 Task: Check the sale-to-list ratio of 1 story in the last 5 years.
Action: Mouse moved to (831, 224)
Screenshot: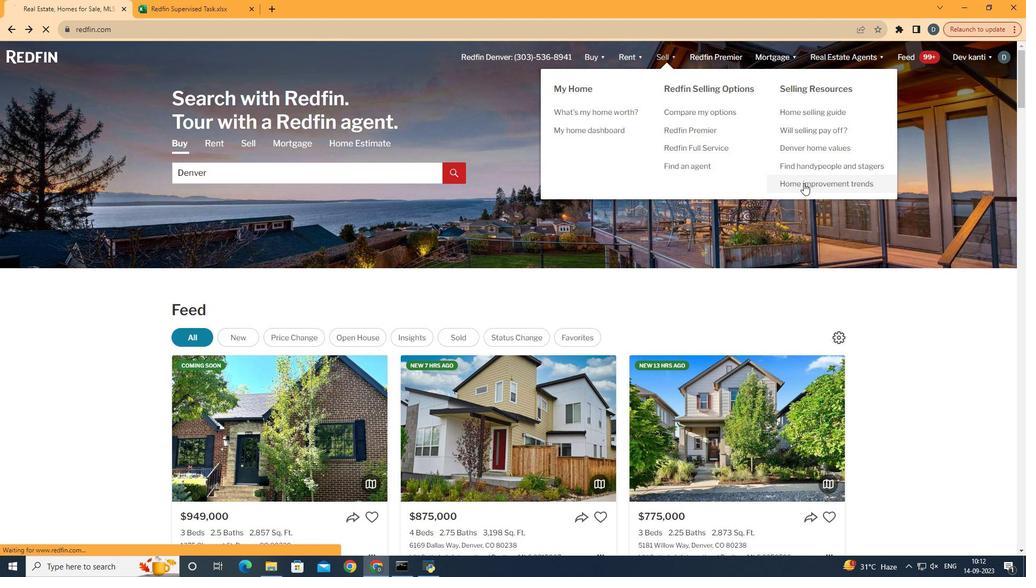 
Action: Mouse pressed left at (831, 224)
Screenshot: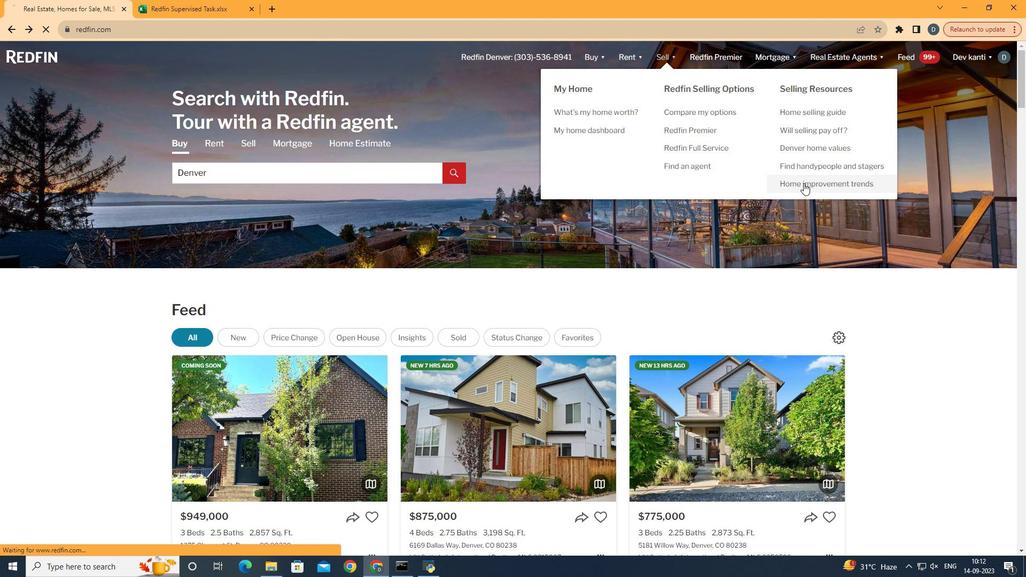 
Action: Mouse moved to (325, 235)
Screenshot: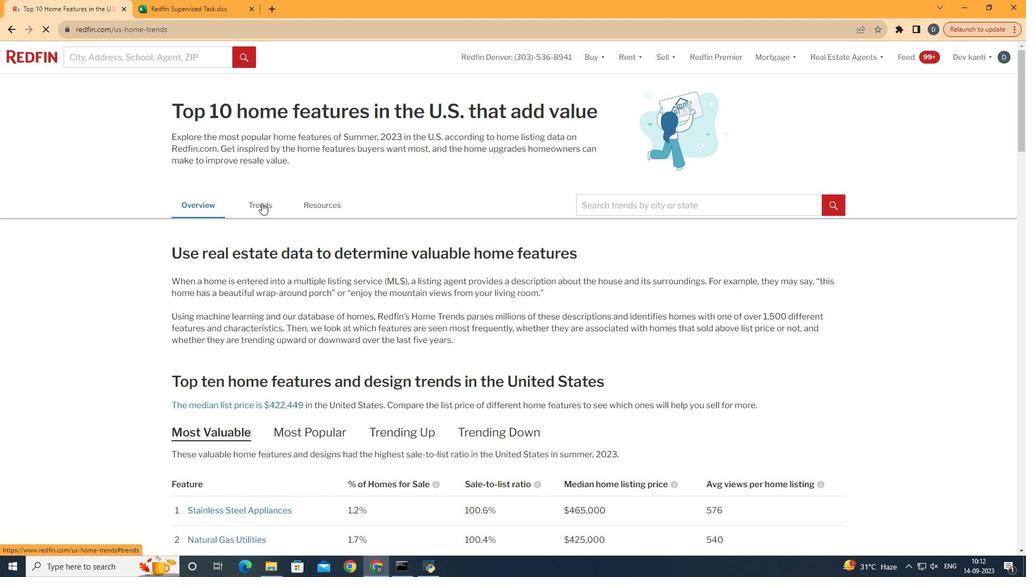 
Action: Mouse pressed left at (325, 235)
Screenshot: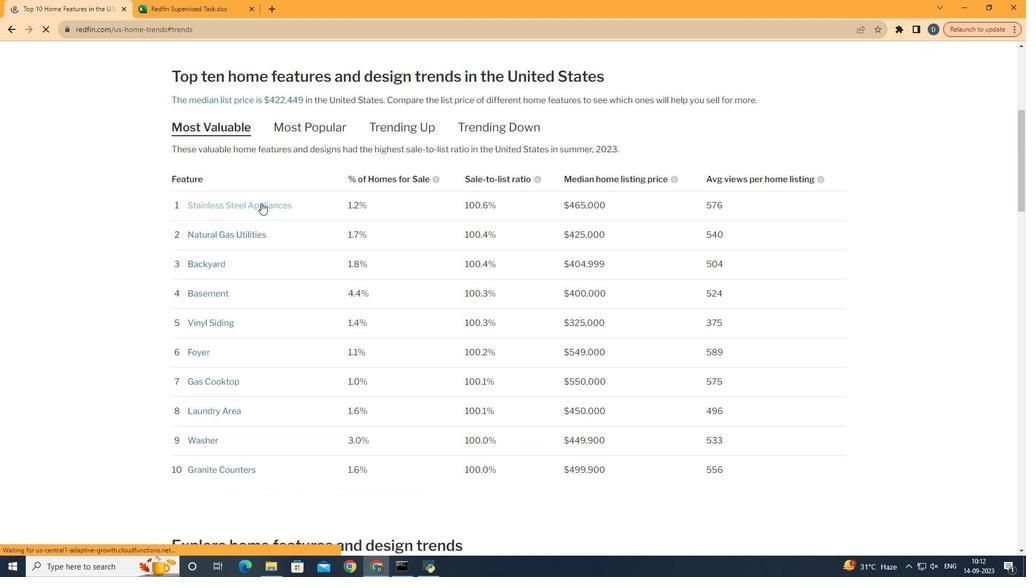
Action: Mouse moved to (373, 307)
Screenshot: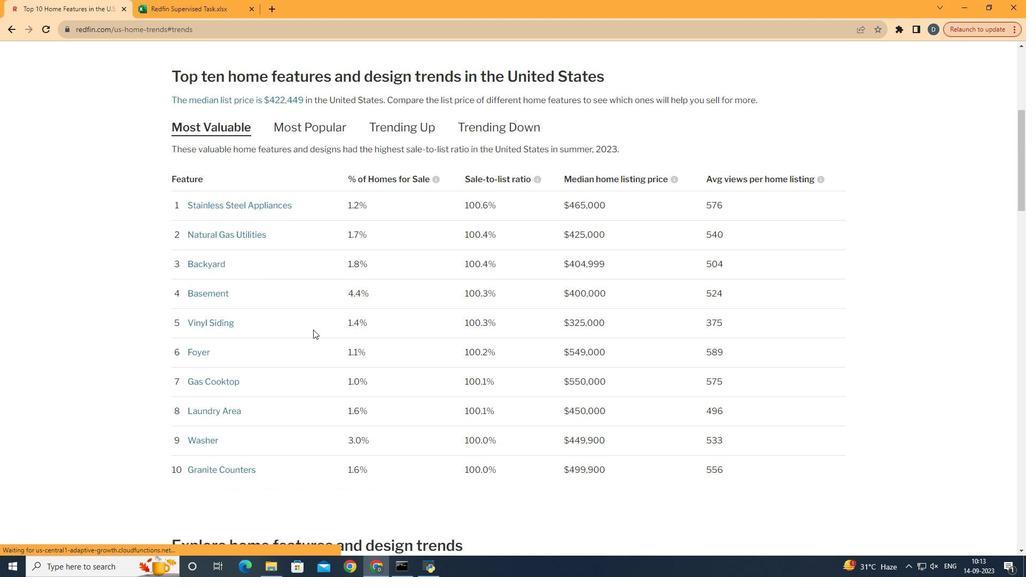 
Action: Mouse scrolled (373, 307) with delta (0, 0)
Screenshot: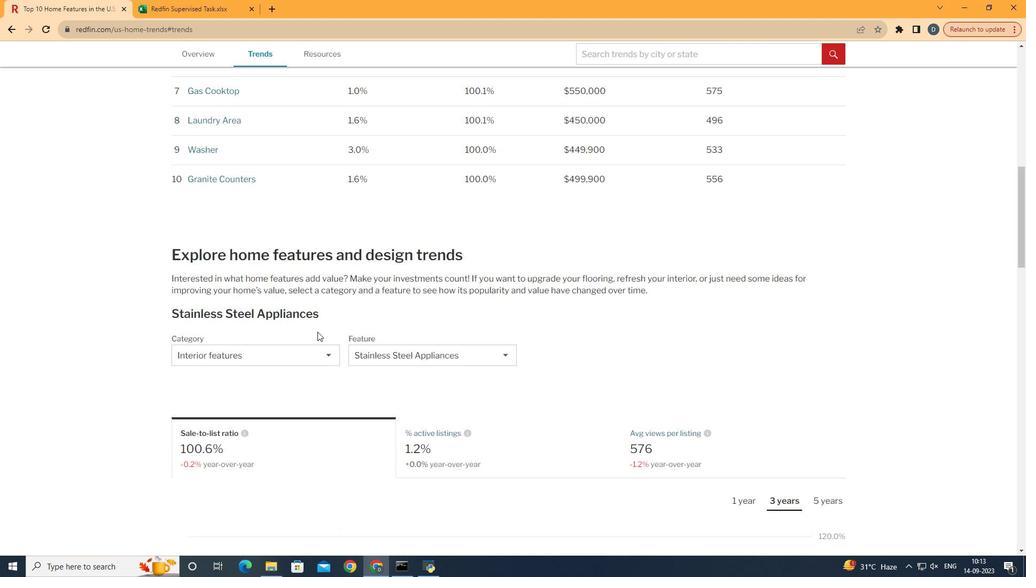 
Action: Mouse scrolled (373, 307) with delta (0, 0)
Screenshot: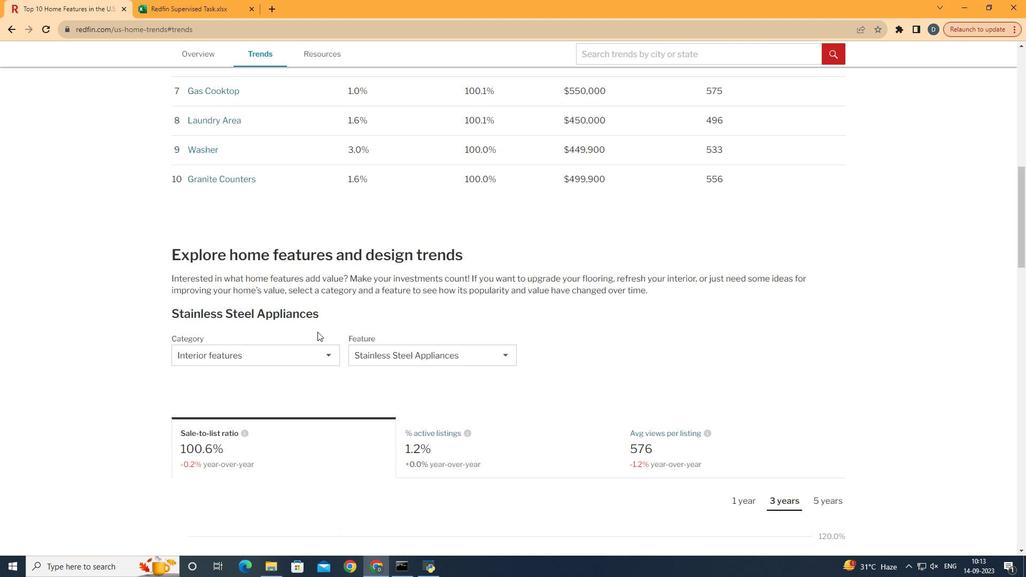 
Action: Mouse scrolled (373, 307) with delta (0, 0)
Screenshot: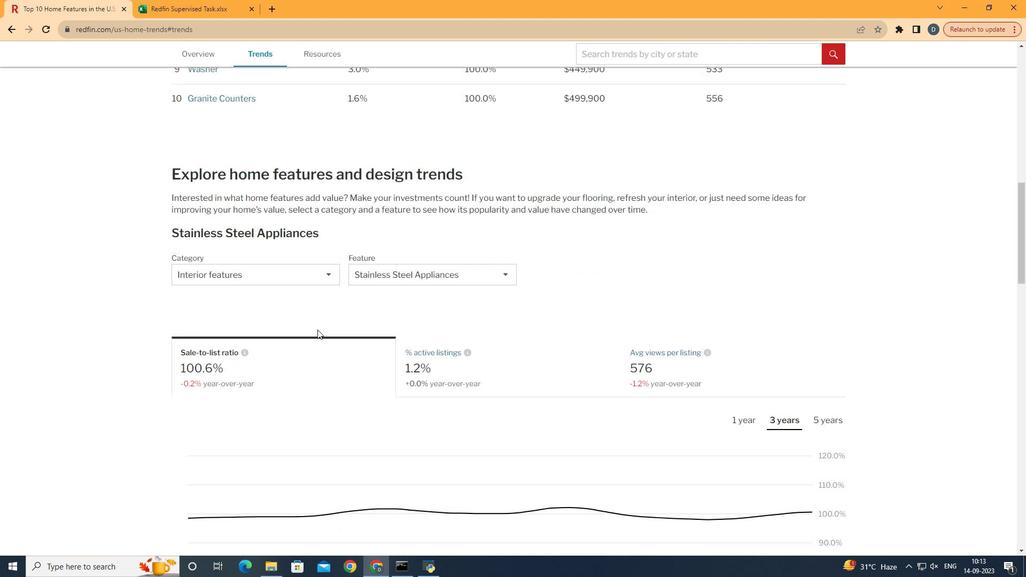 
Action: Mouse scrolled (373, 307) with delta (0, 0)
Screenshot: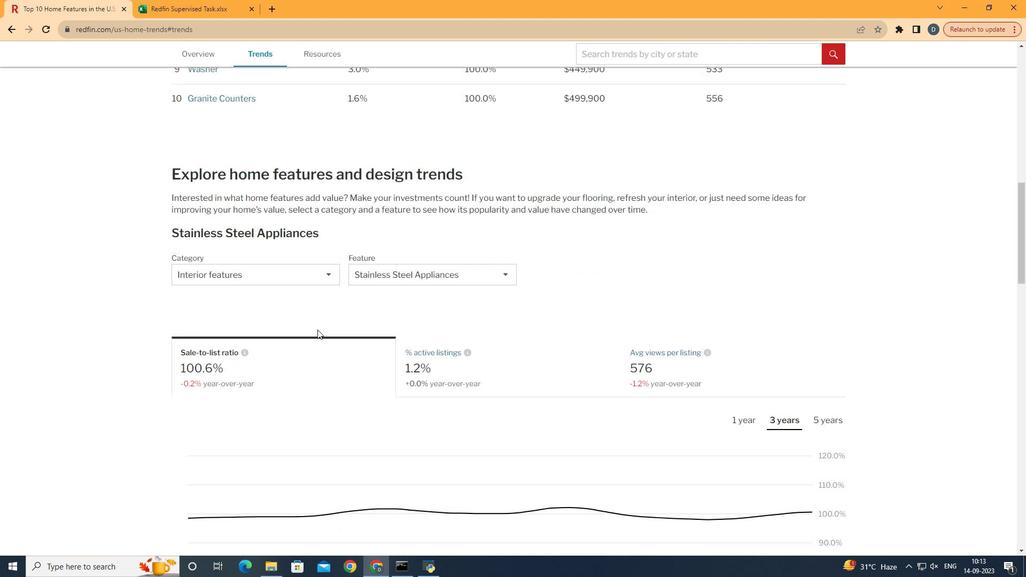 
Action: Mouse scrolled (373, 307) with delta (0, 0)
Screenshot: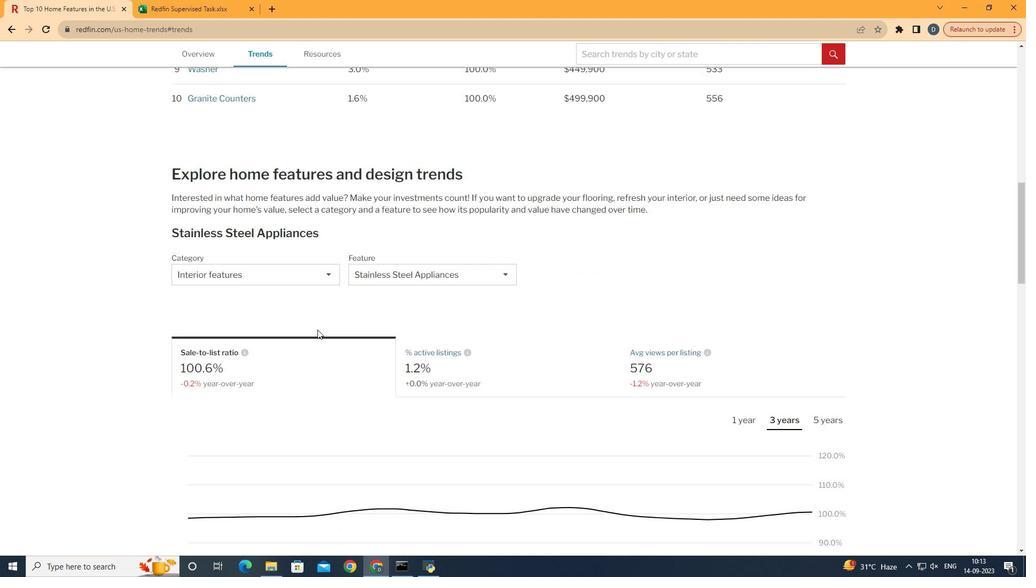 
Action: Mouse scrolled (373, 307) with delta (0, 0)
Screenshot: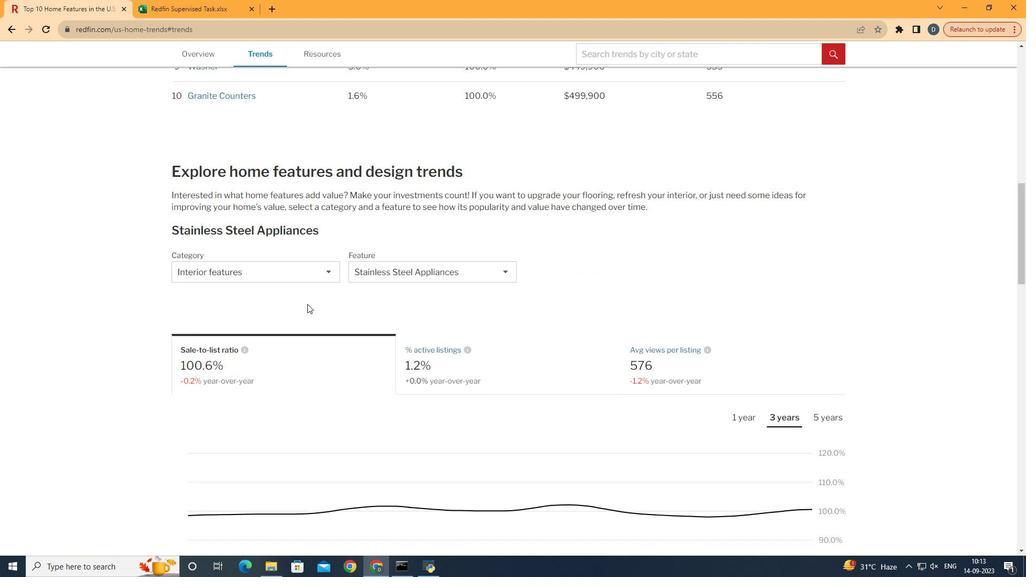
Action: Mouse moved to (374, 307)
Screenshot: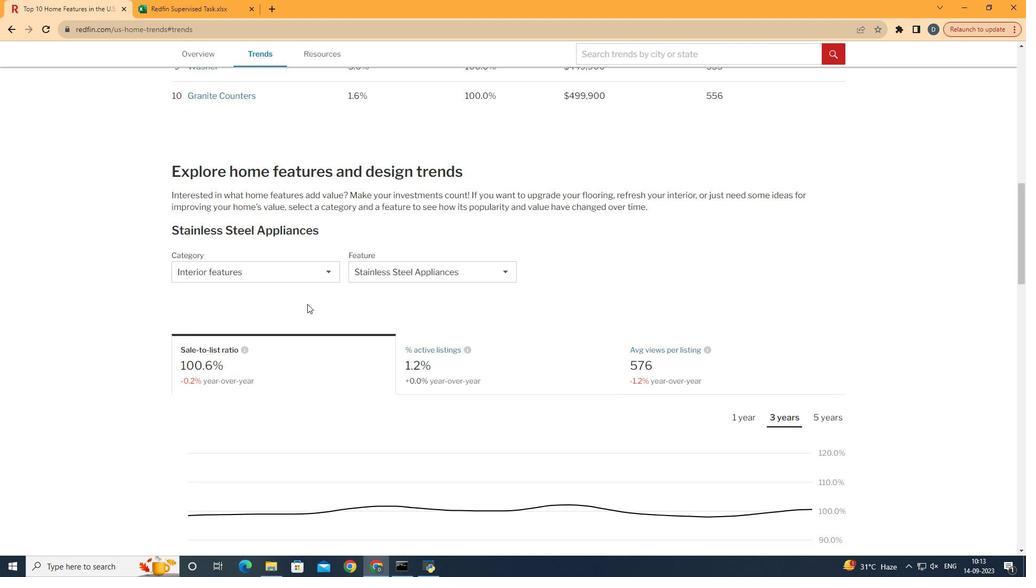 
Action: Mouse scrolled (374, 307) with delta (0, 0)
Screenshot: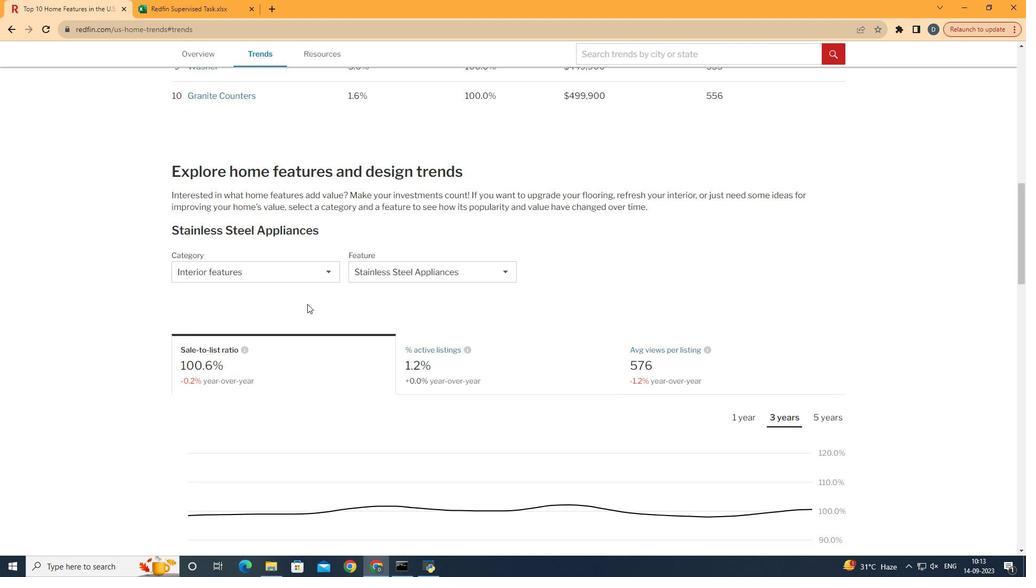 
Action: Mouse moved to (363, 280)
Screenshot: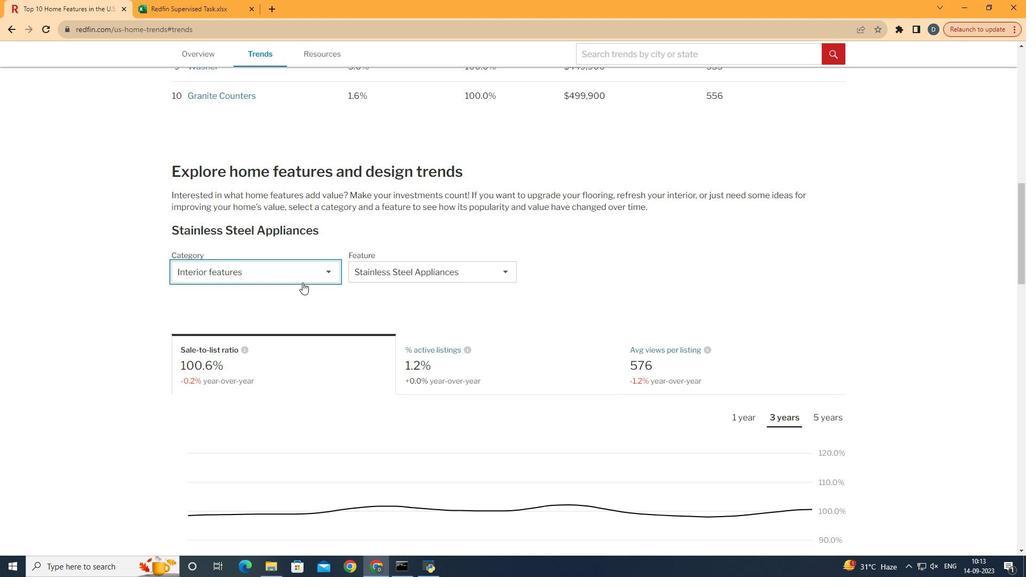 
Action: Mouse pressed left at (363, 280)
Screenshot: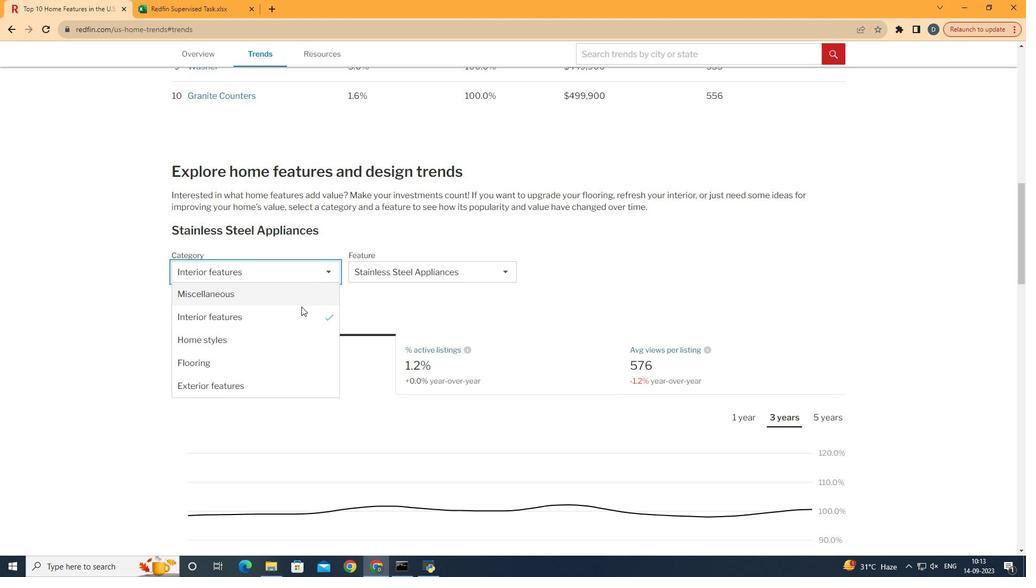 
Action: Mouse moved to (362, 299)
Screenshot: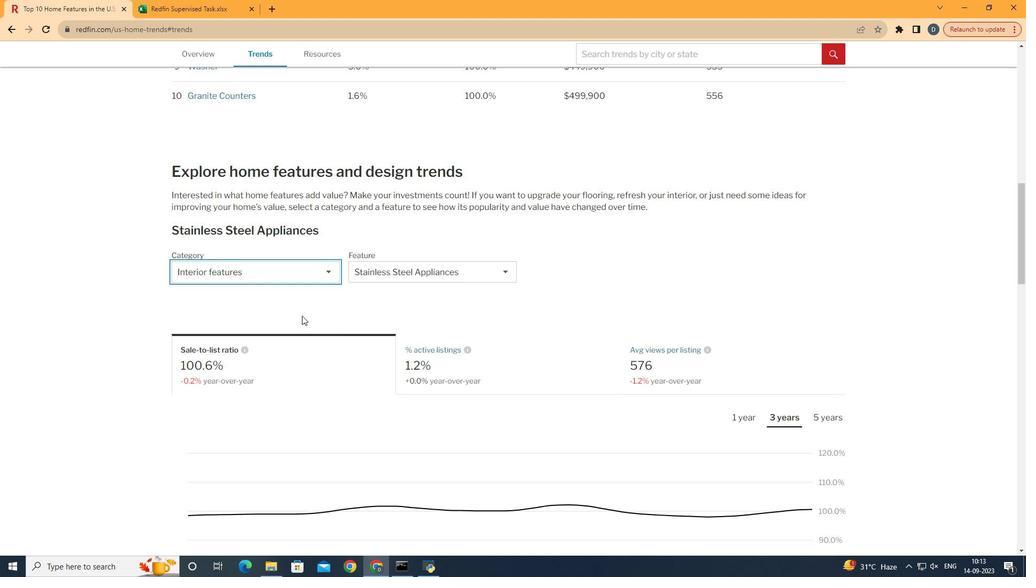 
Action: Mouse pressed left at (362, 299)
Screenshot: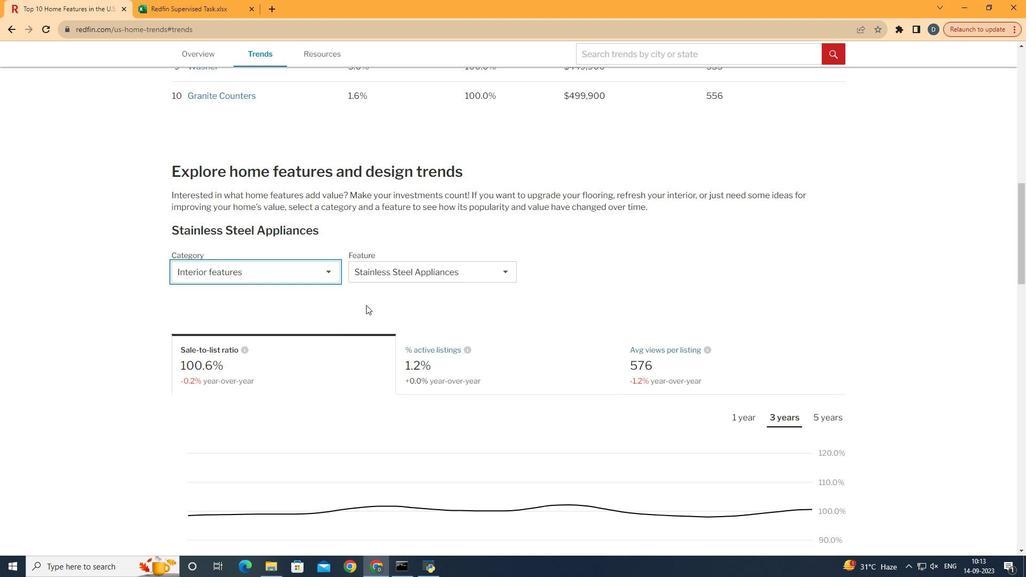 
Action: Mouse moved to (484, 276)
Screenshot: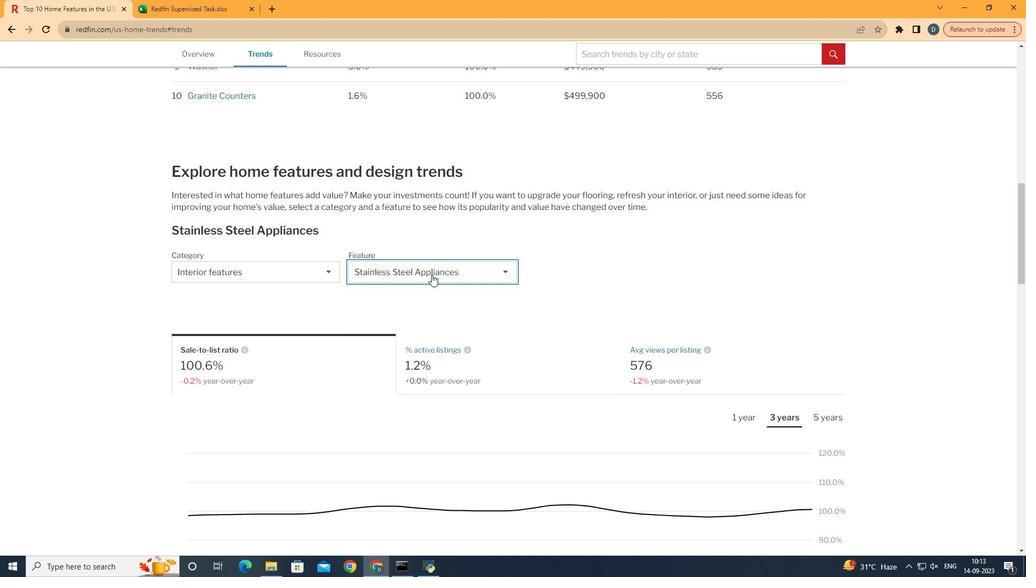 
Action: Mouse pressed left at (484, 276)
Screenshot: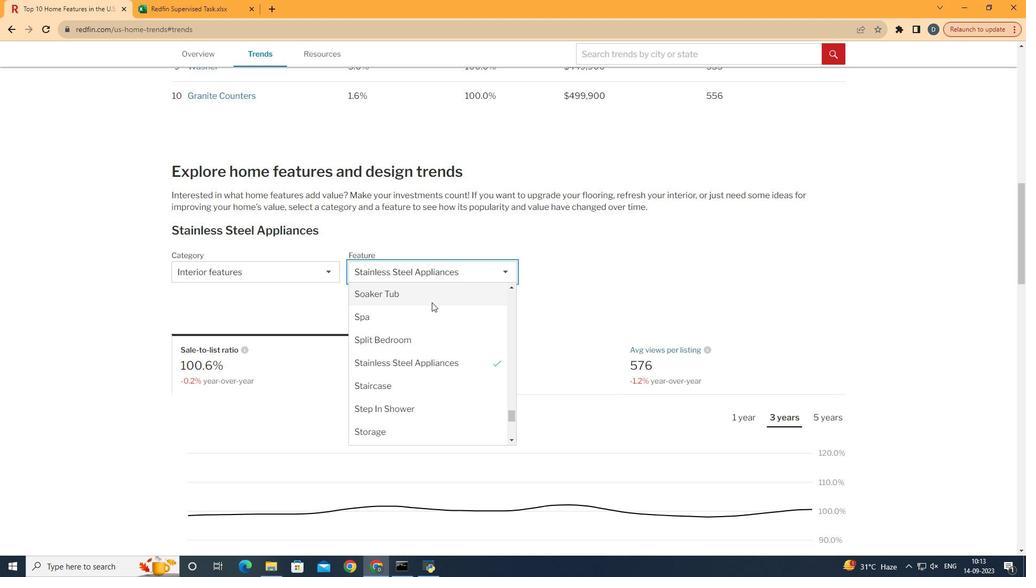 
Action: Mouse moved to (349, 276)
Screenshot: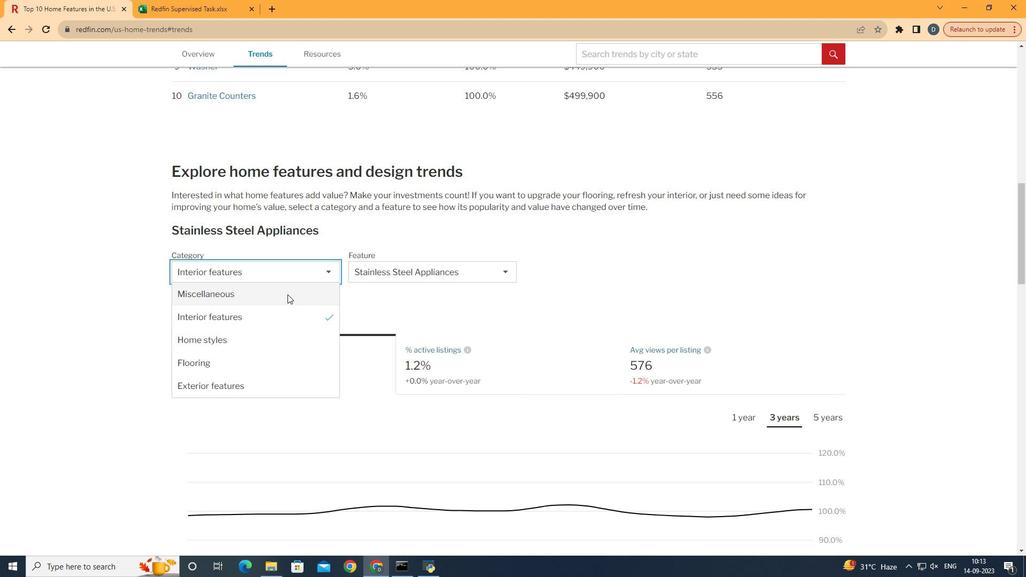 
Action: Mouse pressed left at (349, 276)
Screenshot: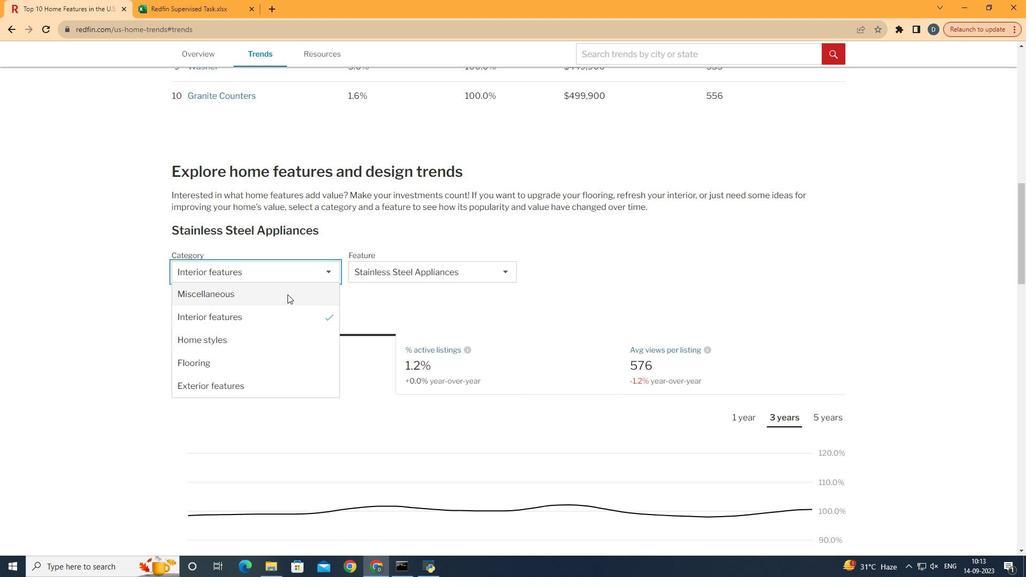 
Action: Mouse moved to (341, 307)
Screenshot: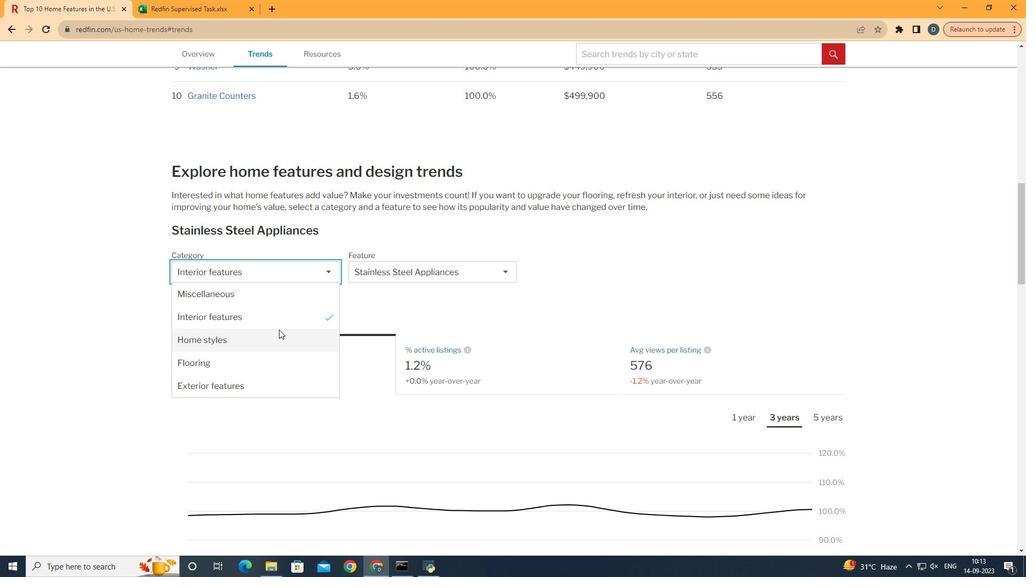 
Action: Mouse pressed left at (341, 307)
Screenshot: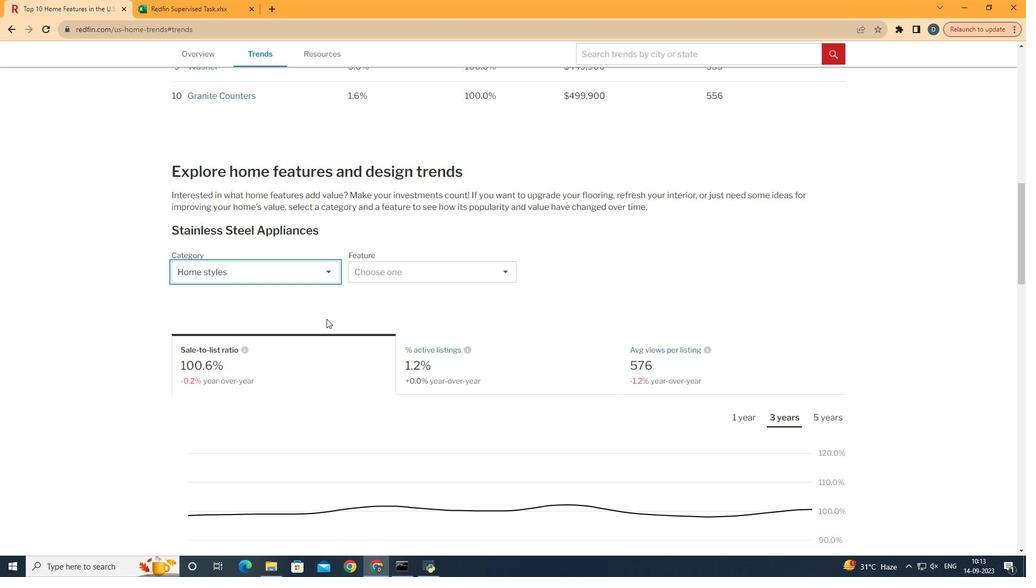 
Action: Mouse moved to (492, 275)
Screenshot: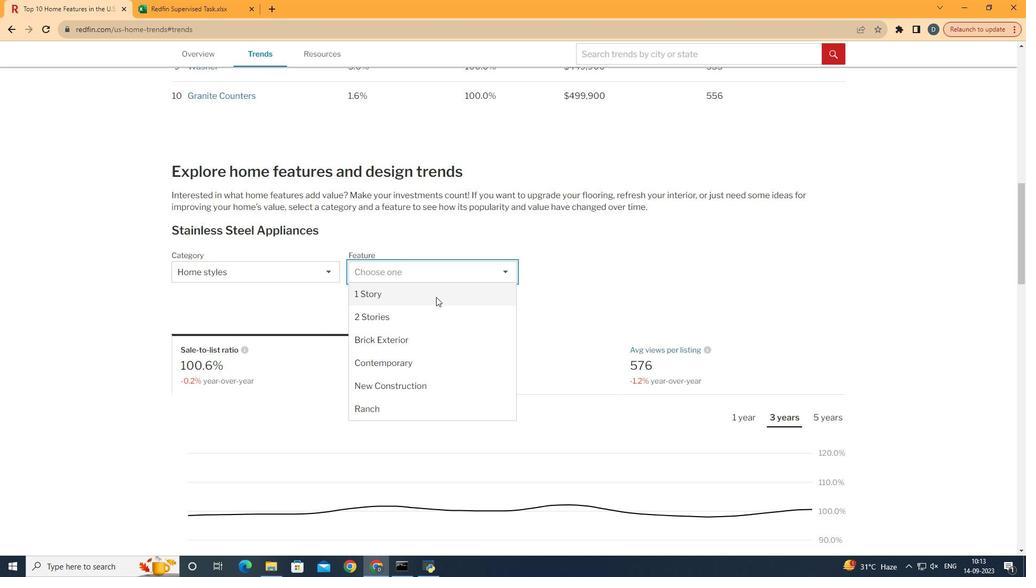 
Action: Mouse pressed left at (492, 275)
Screenshot: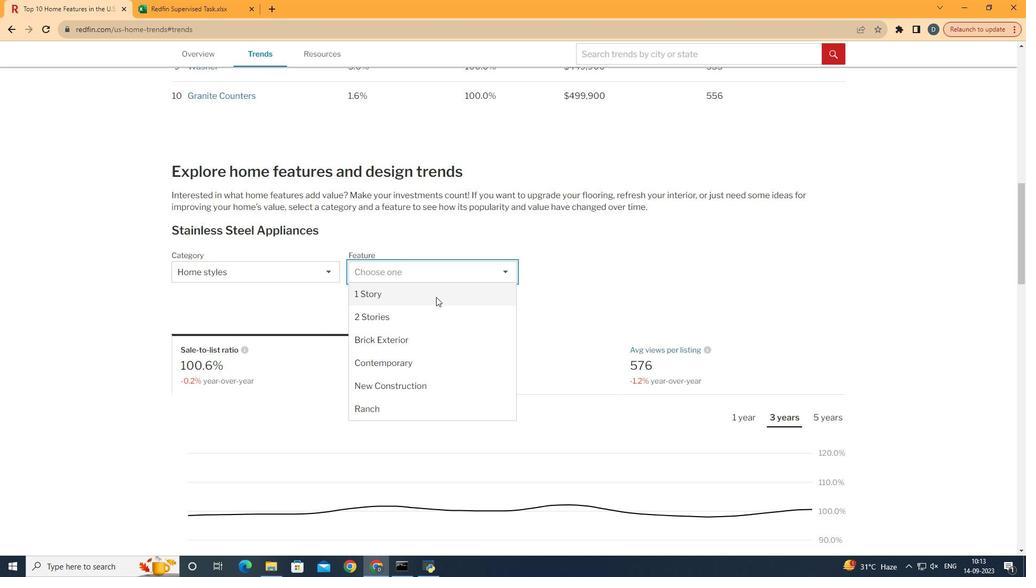 
Action: Mouse moved to (487, 289)
Screenshot: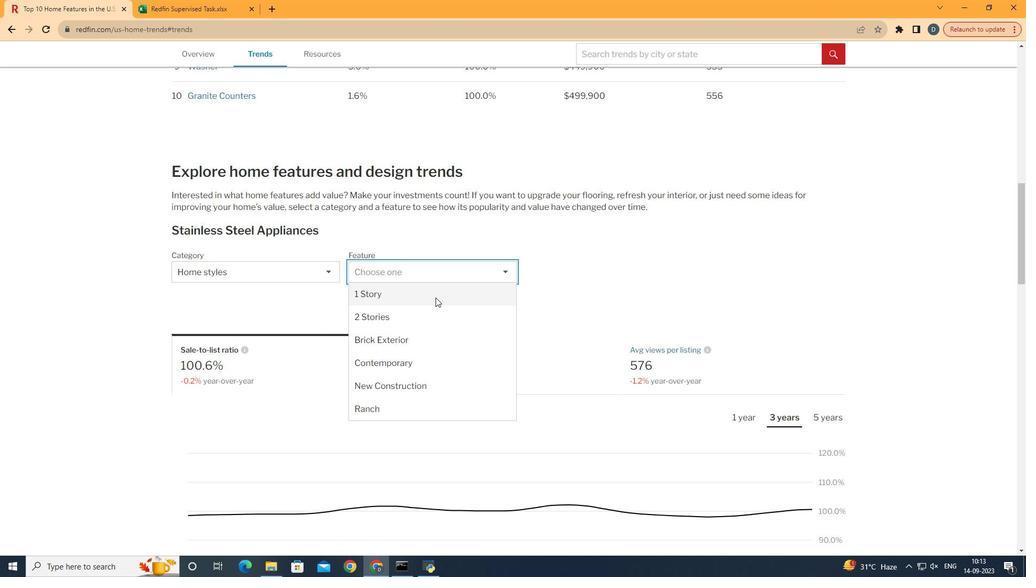 
Action: Mouse pressed left at (487, 289)
Screenshot: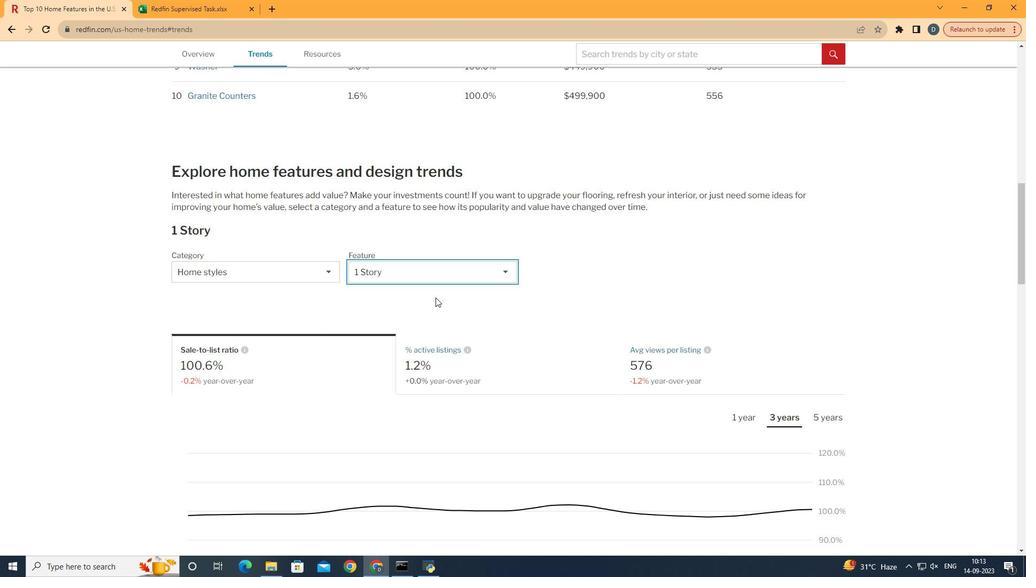 
Action: Mouse moved to (596, 268)
Screenshot: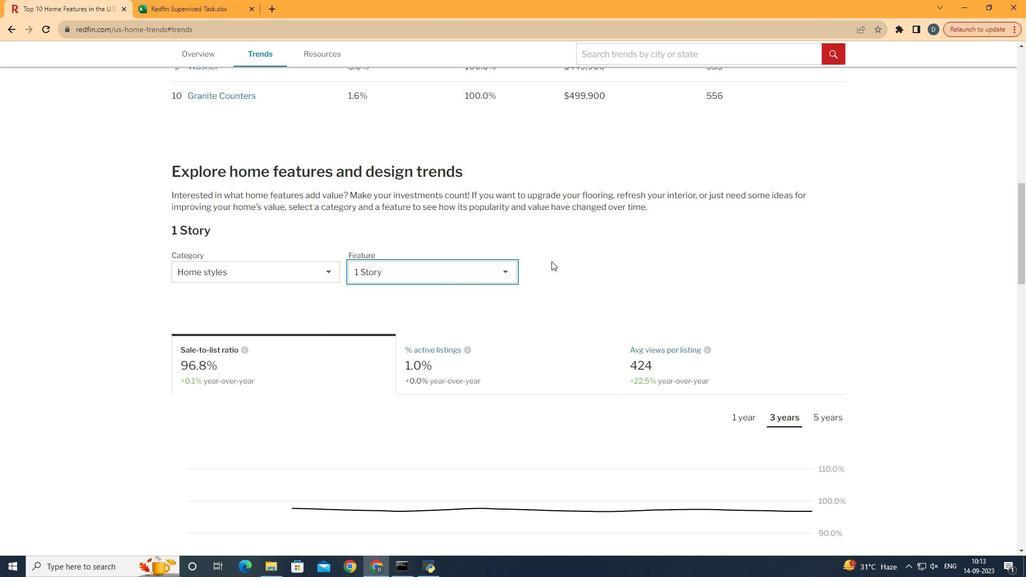 
Action: Mouse scrolled (596, 268) with delta (0, 0)
Screenshot: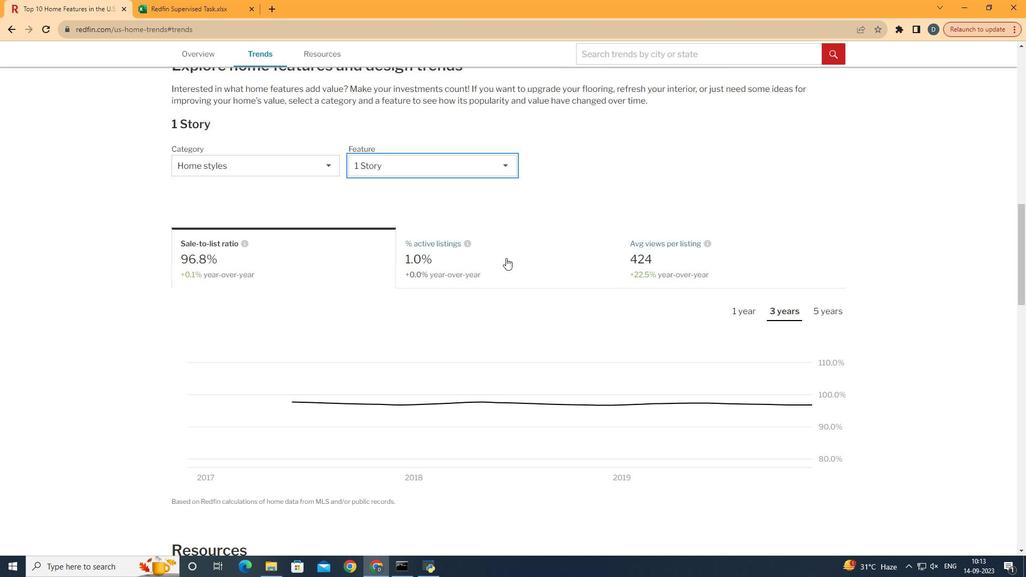 
Action: Mouse scrolled (596, 268) with delta (0, 0)
Screenshot: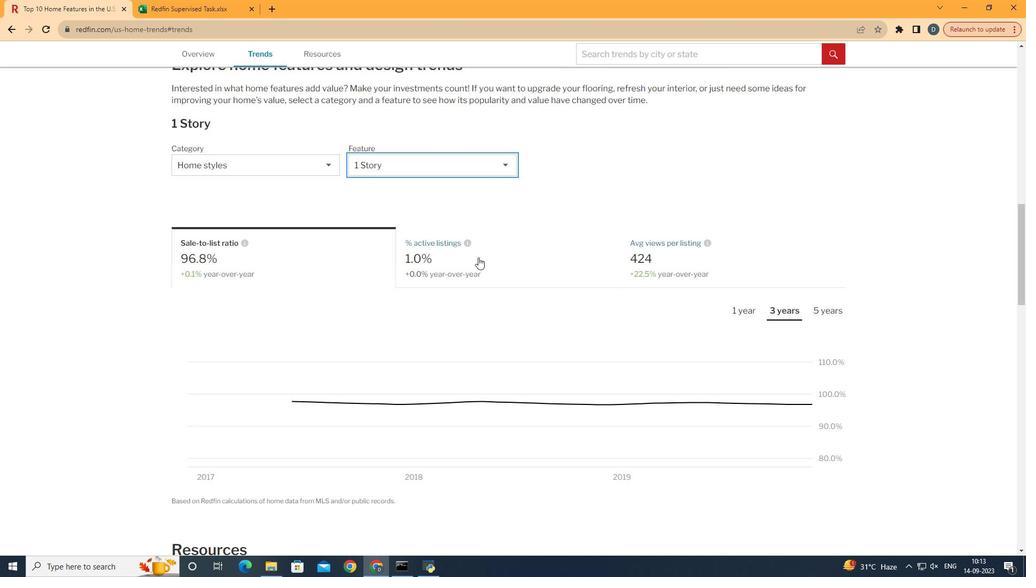 
Action: Mouse moved to (847, 293)
Screenshot: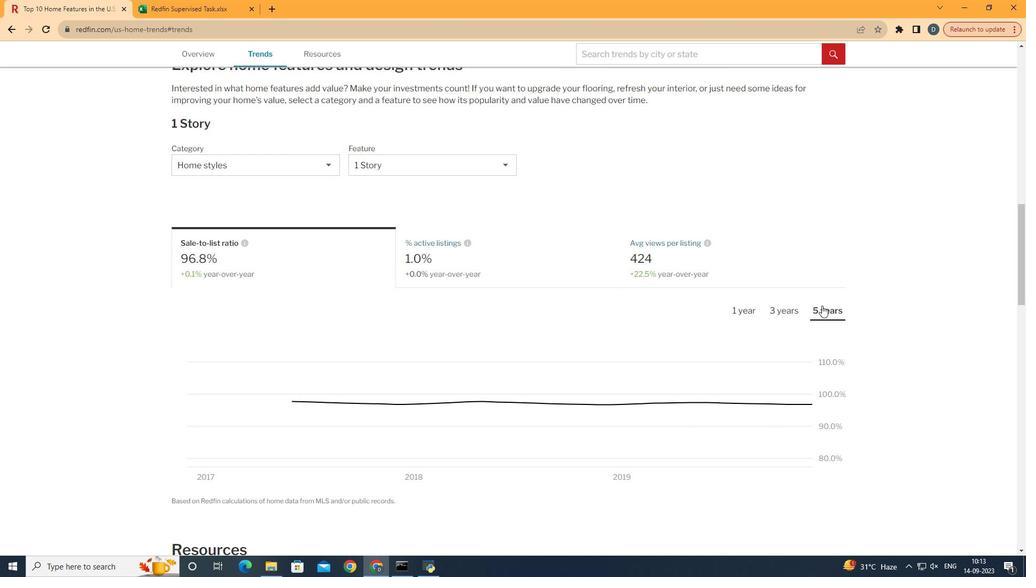 
Action: Mouse pressed left at (847, 293)
Screenshot: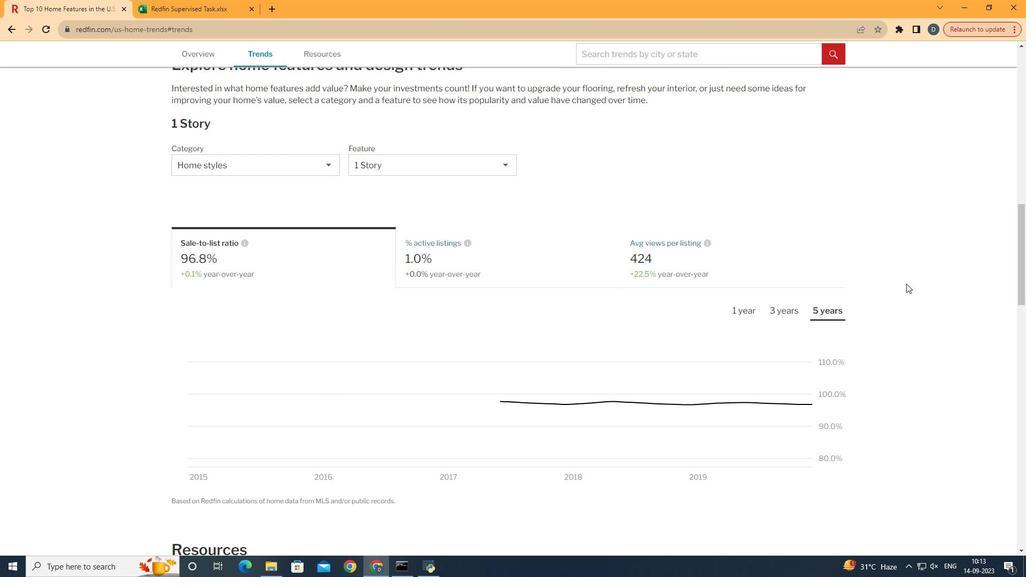 
Action: Mouse moved to (926, 281)
Screenshot: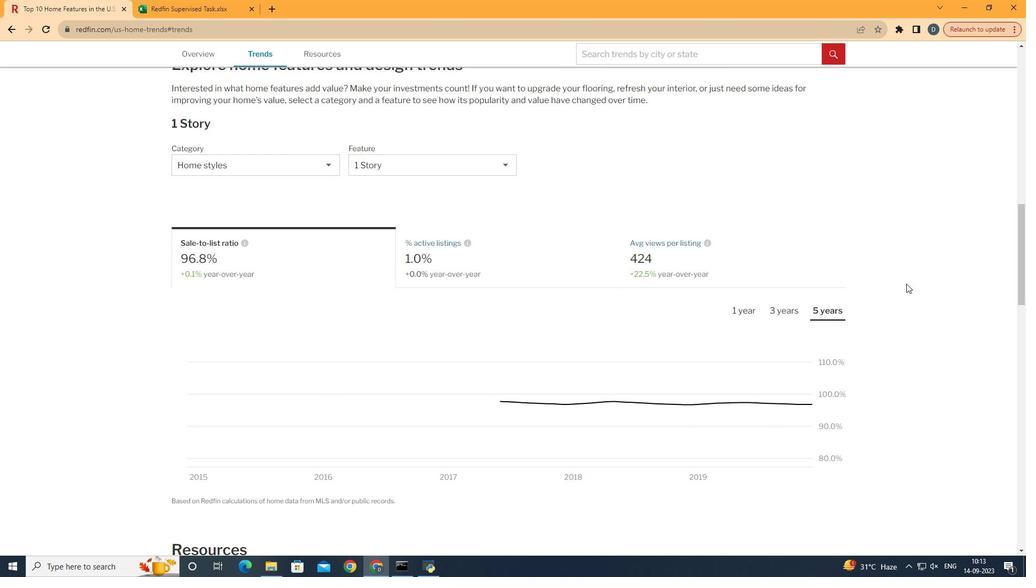 
